 Task: Set the Modulation / Constellation for Cable and satellite reception parameters to 16-APSK.
Action: Mouse moved to (94, 10)
Screenshot: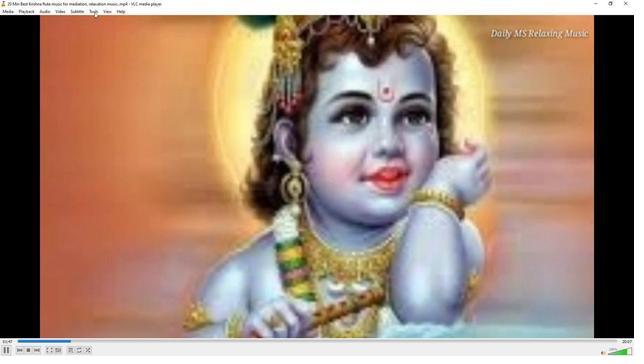 
Action: Mouse pressed left at (94, 10)
Screenshot: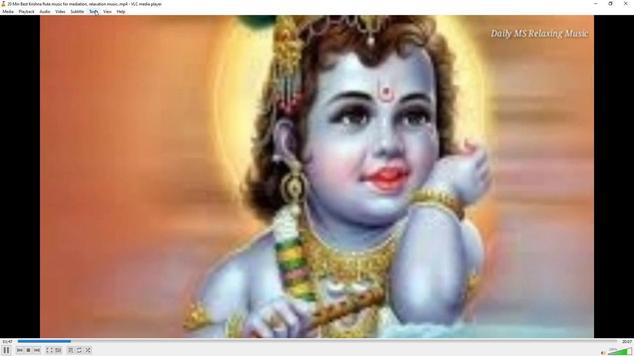 
Action: Mouse moved to (103, 90)
Screenshot: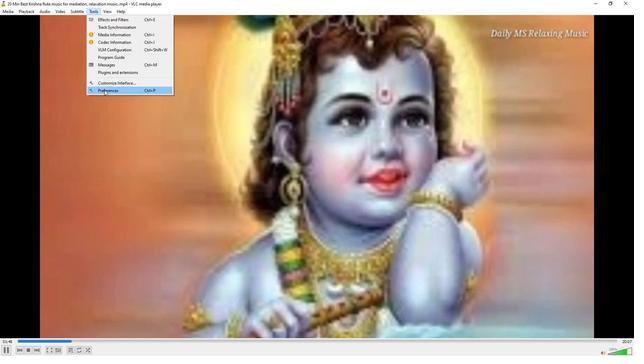 
Action: Mouse pressed left at (103, 90)
Screenshot: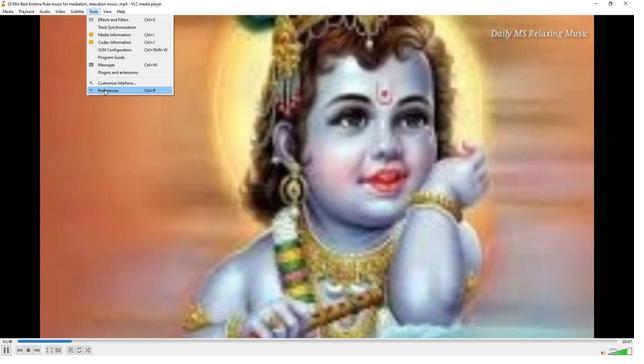 
Action: Mouse moved to (207, 290)
Screenshot: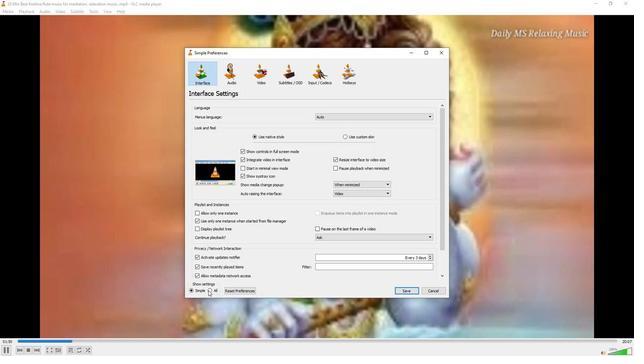 
Action: Mouse pressed left at (207, 290)
Screenshot: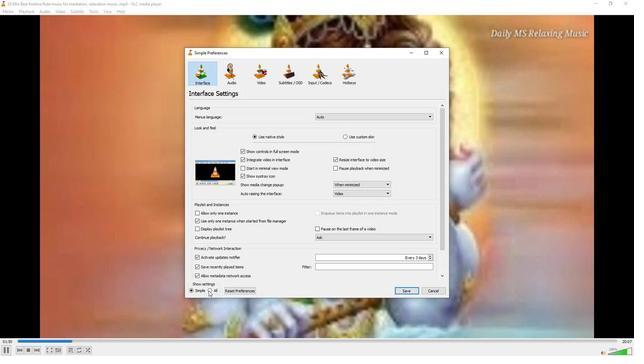 
Action: Mouse moved to (201, 177)
Screenshot: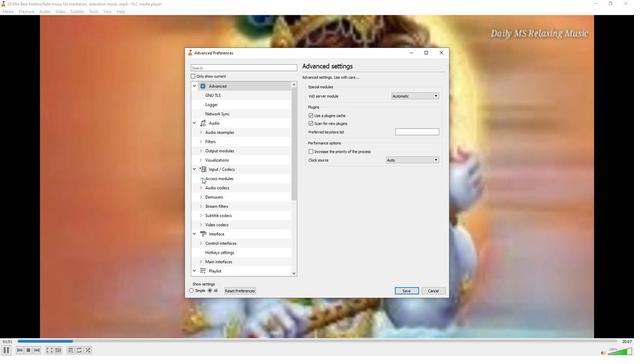 
Action: Mouse pressed left at (201, 177)
Screenshot: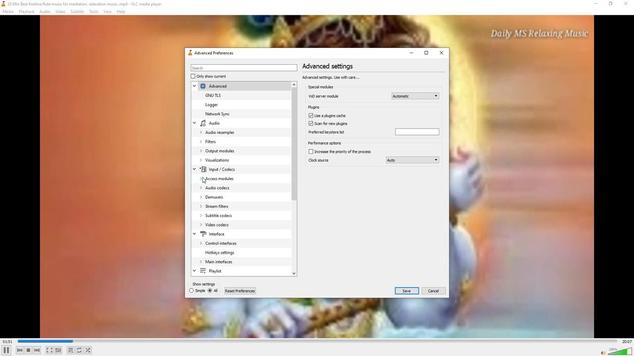 
Action: Mouse moved to (219, 232)
Screenshot: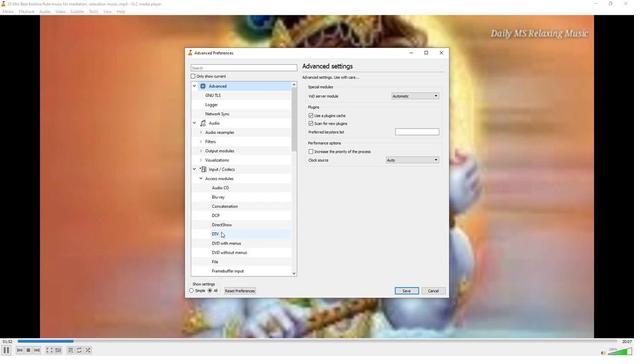 
Action: Mouse pressed left at (219, 232)
Screenshot: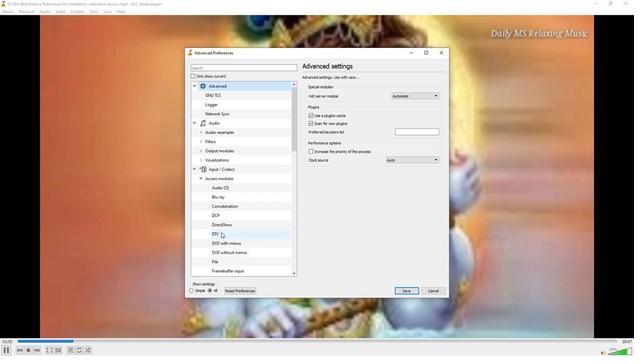 
Action: Mouse moved to (355, 226)
Screenshot: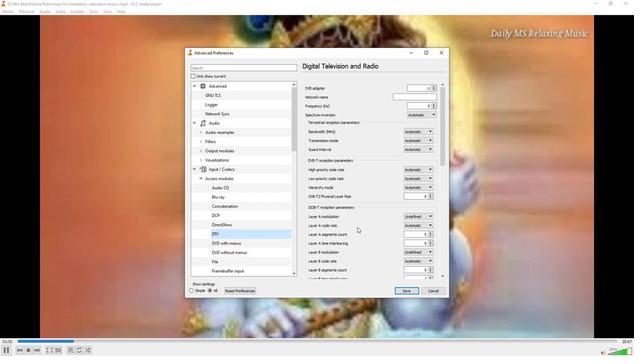 
Action: Mouse scrolled (355, 226) with delta (0, 0)
Screenshot: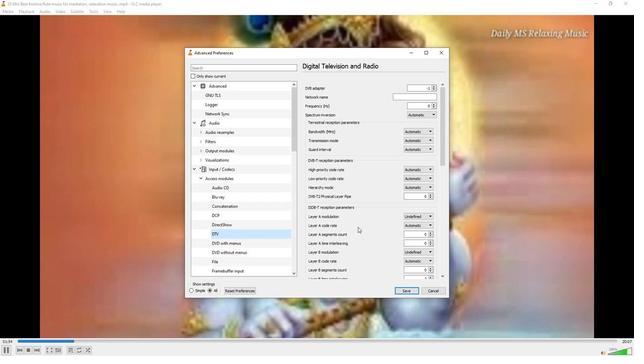 
Action: Mouse scrolled (355, 226) with delta (0, 0)
Screenshot: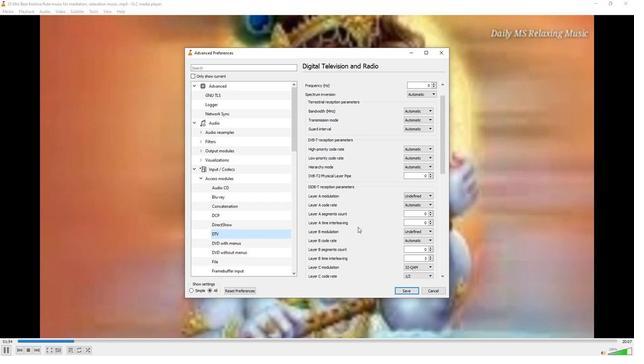 
Action: Mouse scrolled (355, 226) with delta (0, 0)
Screenshot: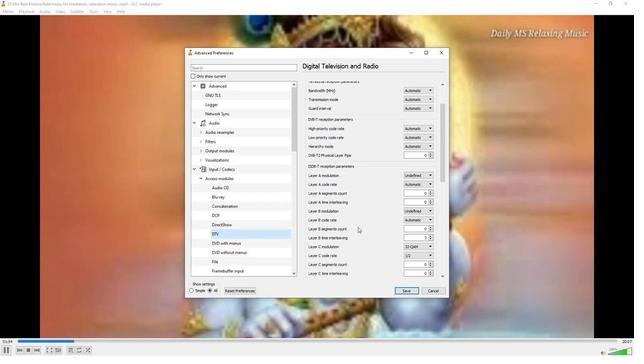 
Action: Mouse scrolled (355, 226) with delta (0, 0)
Screenshot: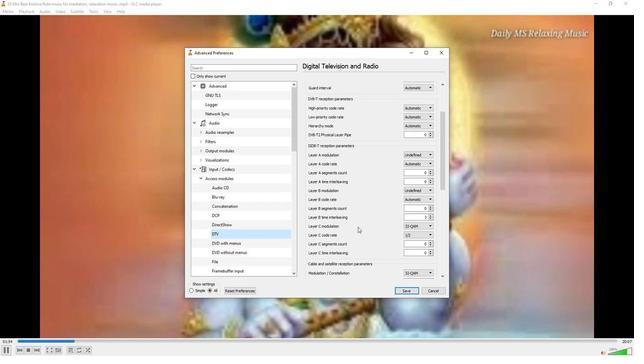 
Action: Mouse scrolled (355, 226) with delta (0, 0)
Screenshot: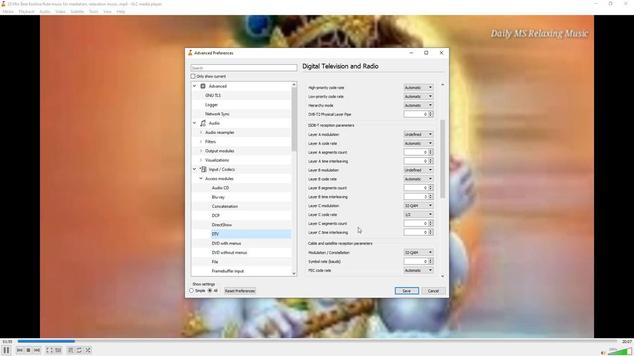
Action: Mouse moved to (422, 232)
Screenshot: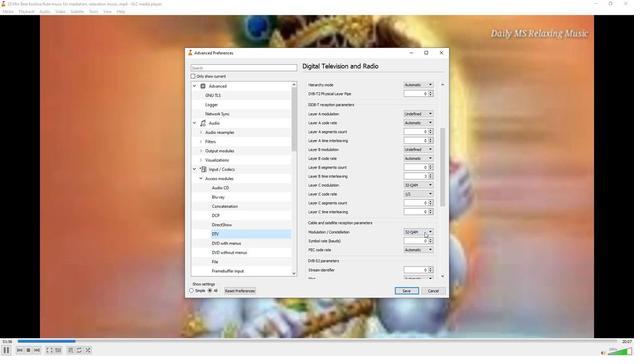 
Action: Mouse pressed left at (422, 232)
Screenshot: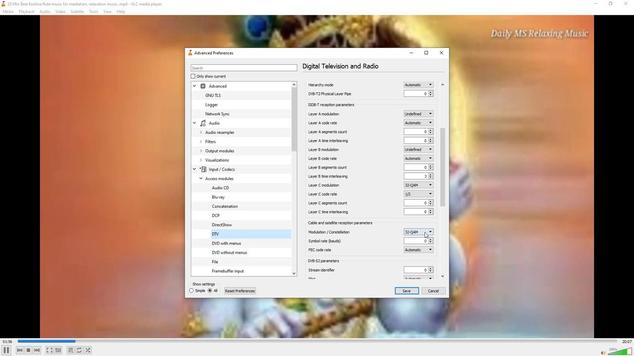 
Action: Mouse moved to (416, 247)
Screenshot: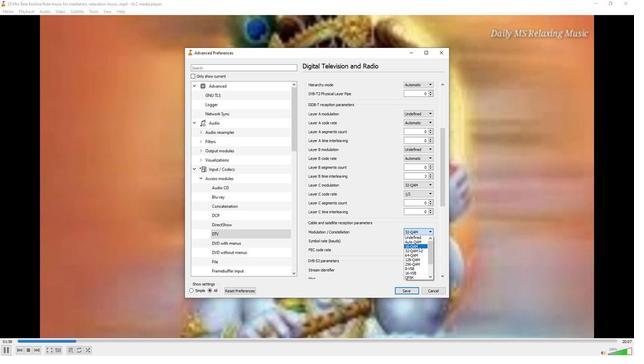 
Action: Mouse scrolled (416, 246) with delta (0, 0)
Screenshot: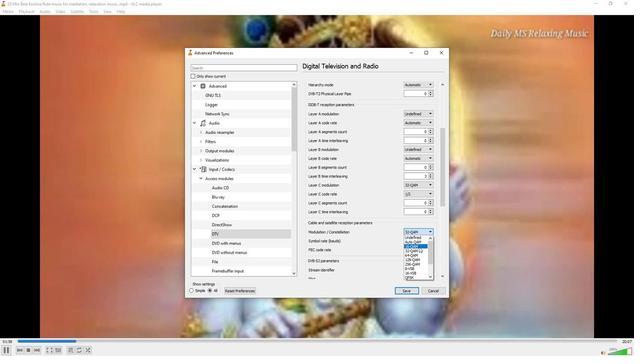 
Action: Mouse moved to (416, 247)
Screenshot: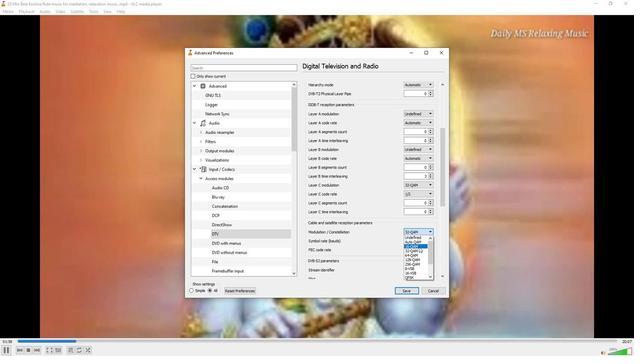 
Action: Mouse scrolled (416, 246) with delta (0, 0)
Screenshot: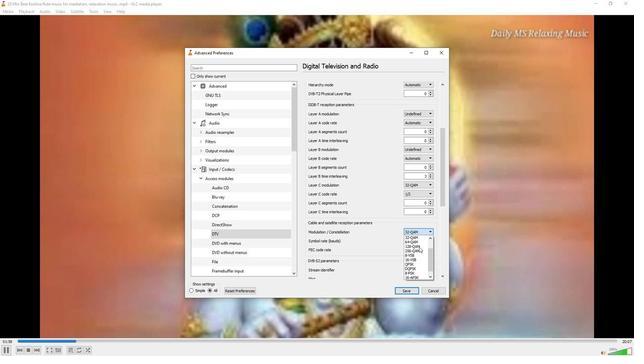
Action: Mouse scrolled (416, 246) with delta (0, 0)
Screenshot: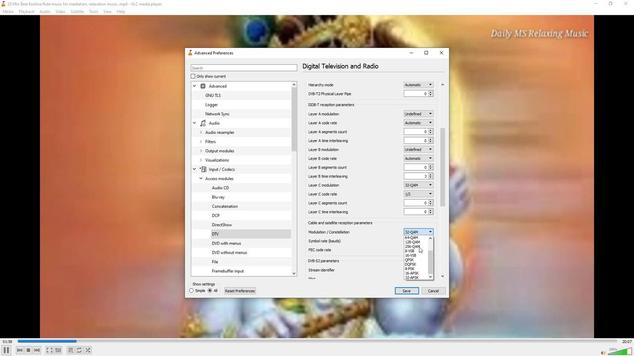 
Action: Mouse moved to (416, 247)
Screenshot: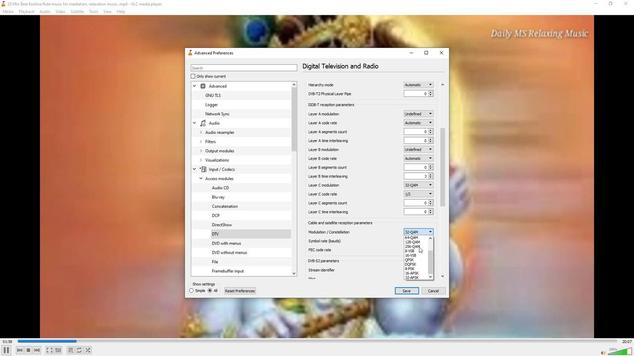 
Action: Mouse scrolled (416, 247) with delta (0, 0)
Screenshot: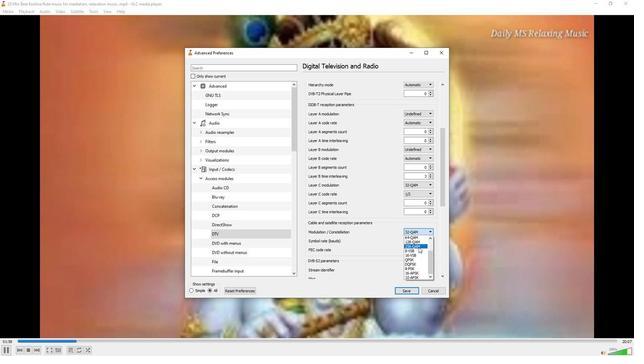 
Action: Mouse moved to (417, 271)
Screenshot: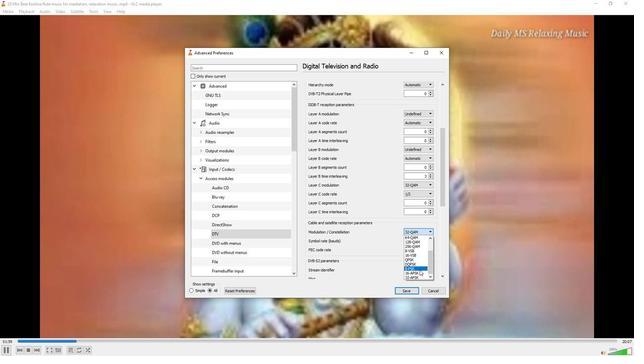 
Action: Mouse pressed left at (417, 271)
Screenshot: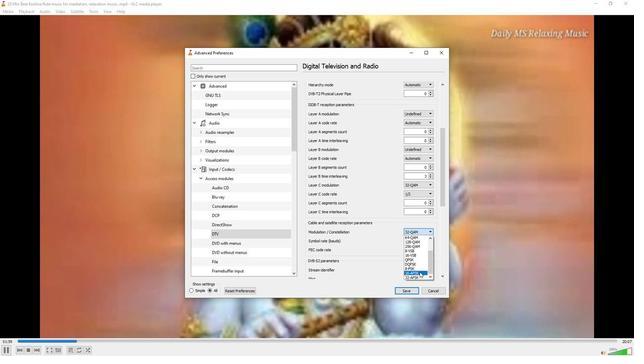 
Action: Mouse moved to (354, 245)
Screenshot: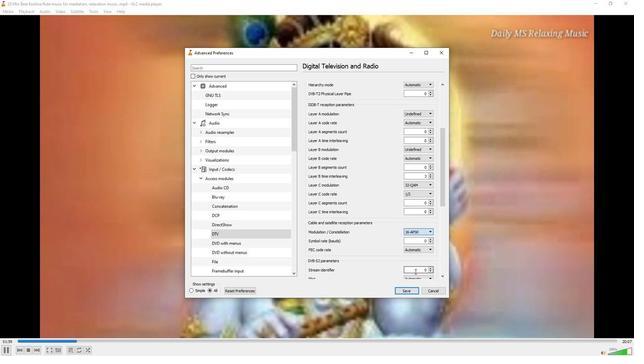 
